Task: Use the formula "DAYS360" in spreadsheet "Project portfolio".
Action: Mouse moved to (261, 289)
Screenshot: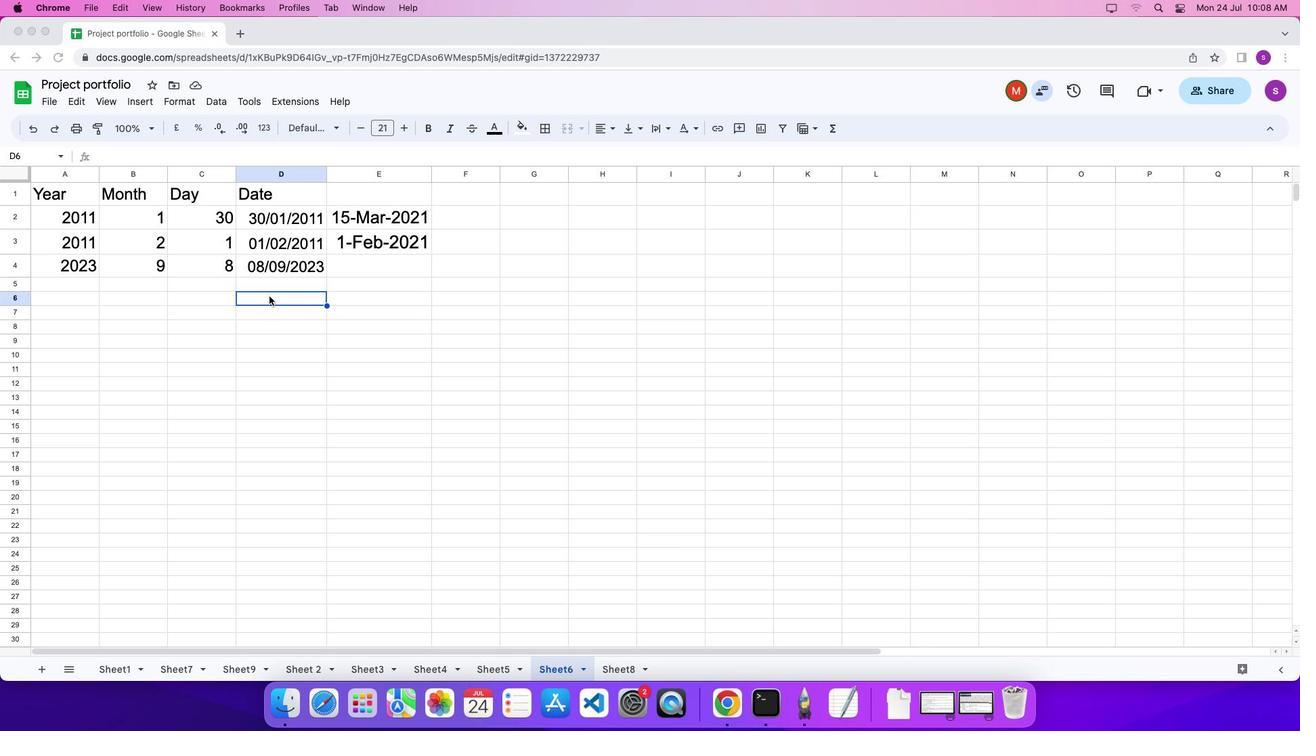
Action: Mouse pressed left at (261, 289)
Screenshot: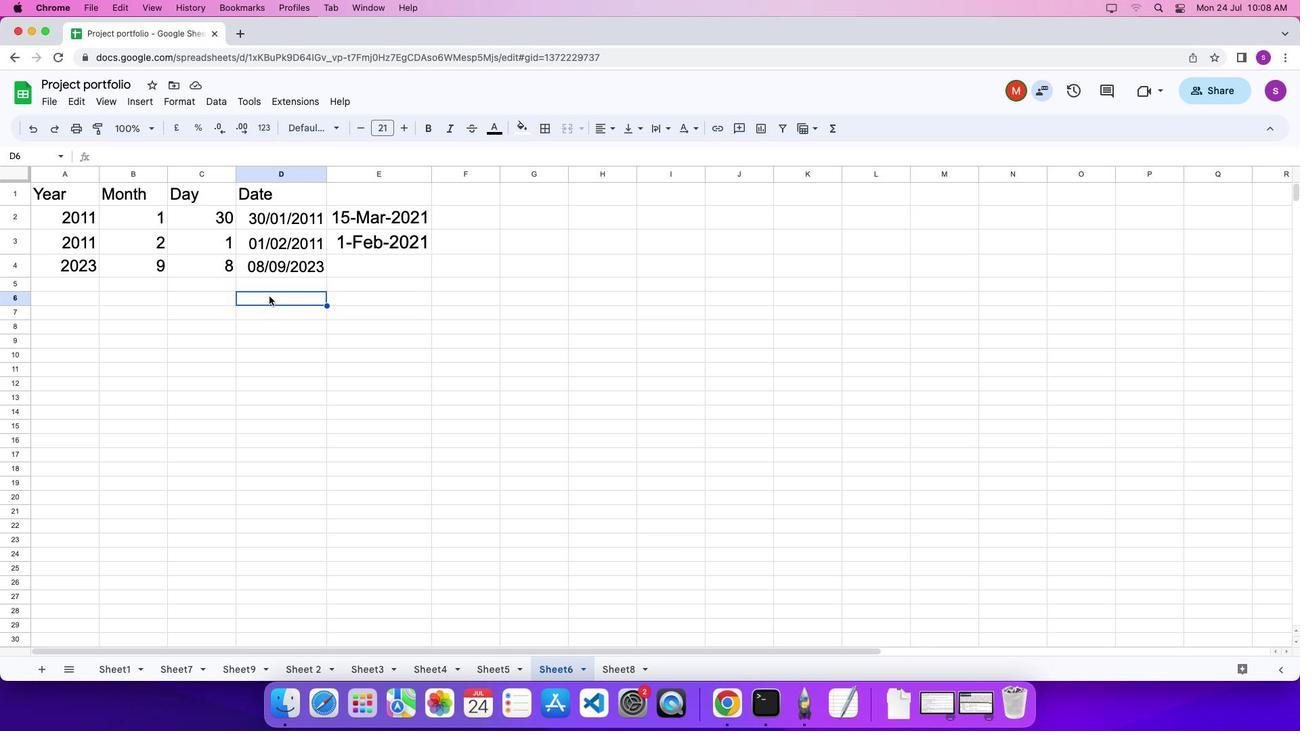 
Action: Key pressed '='
Screenshot: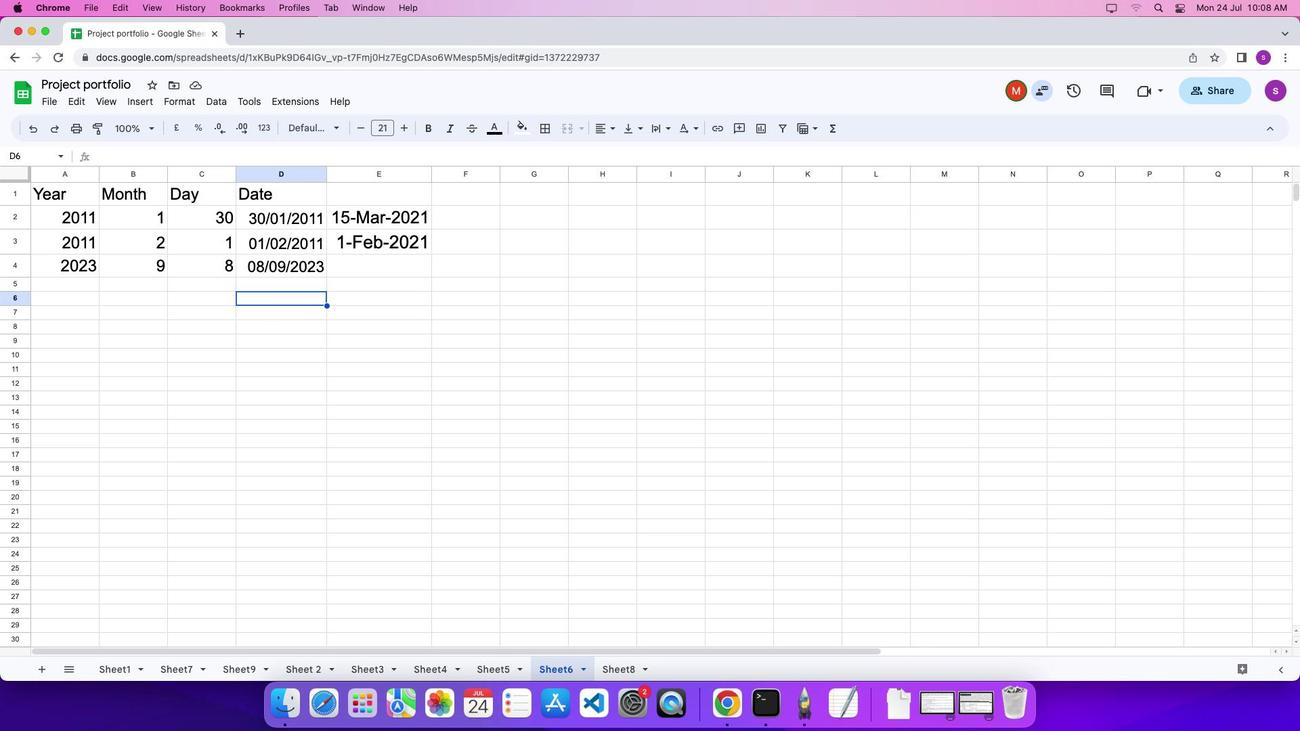 
Action: Mouse moved to (826, 122)
Screenshot: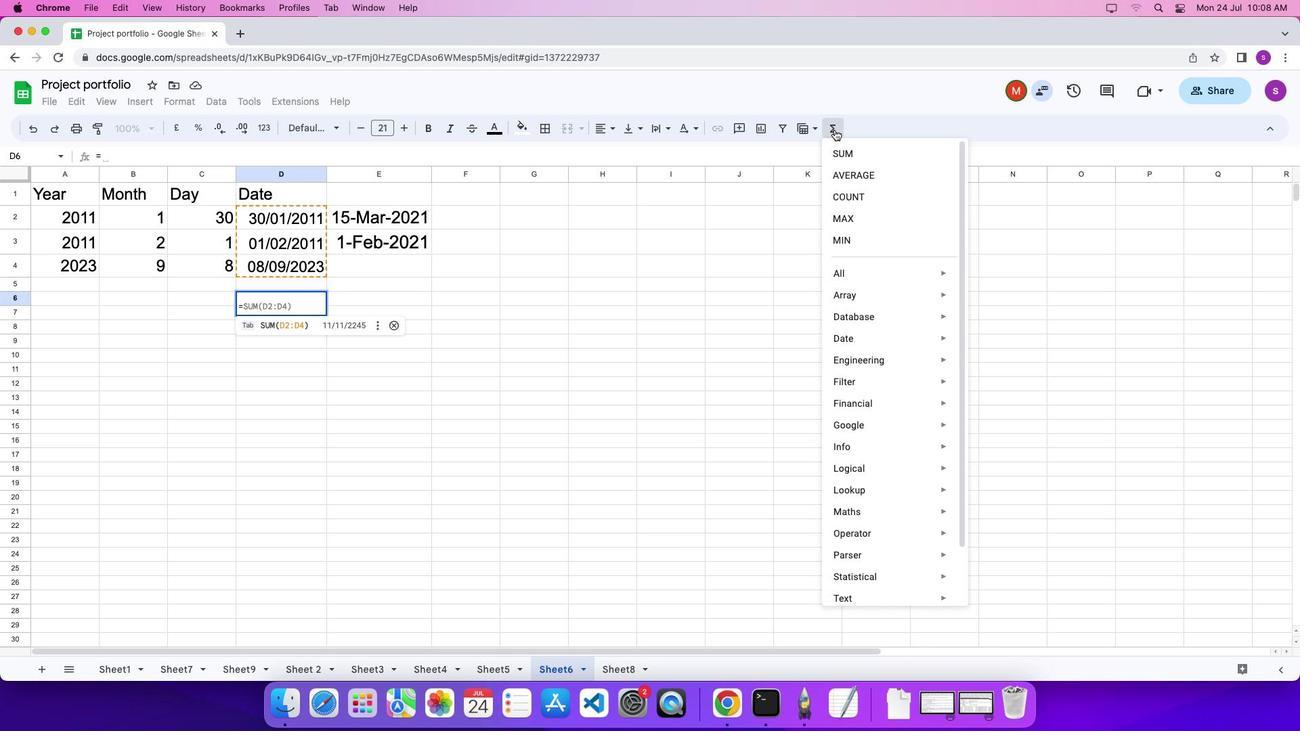 
Action: Mouse pressed left at (826, 122)
Screenshot: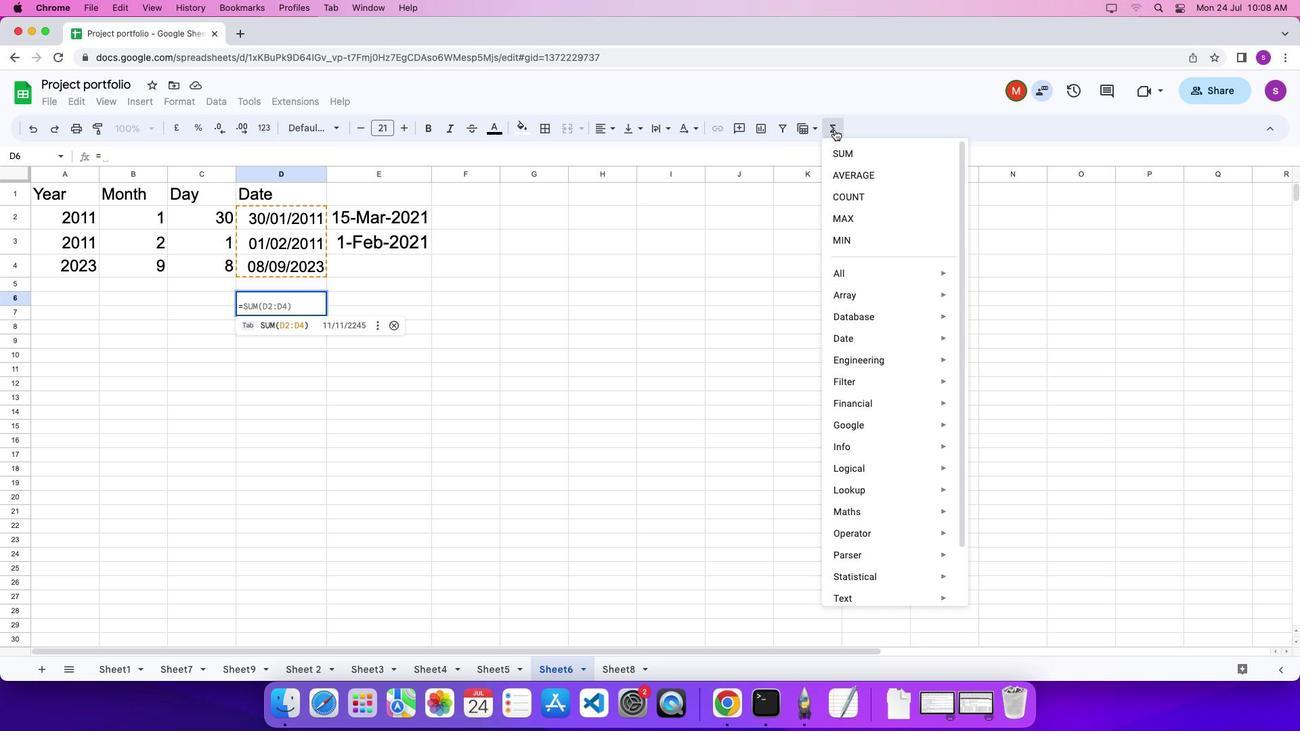 
Action: Mouse moved to (1004, 659)
Screenshot: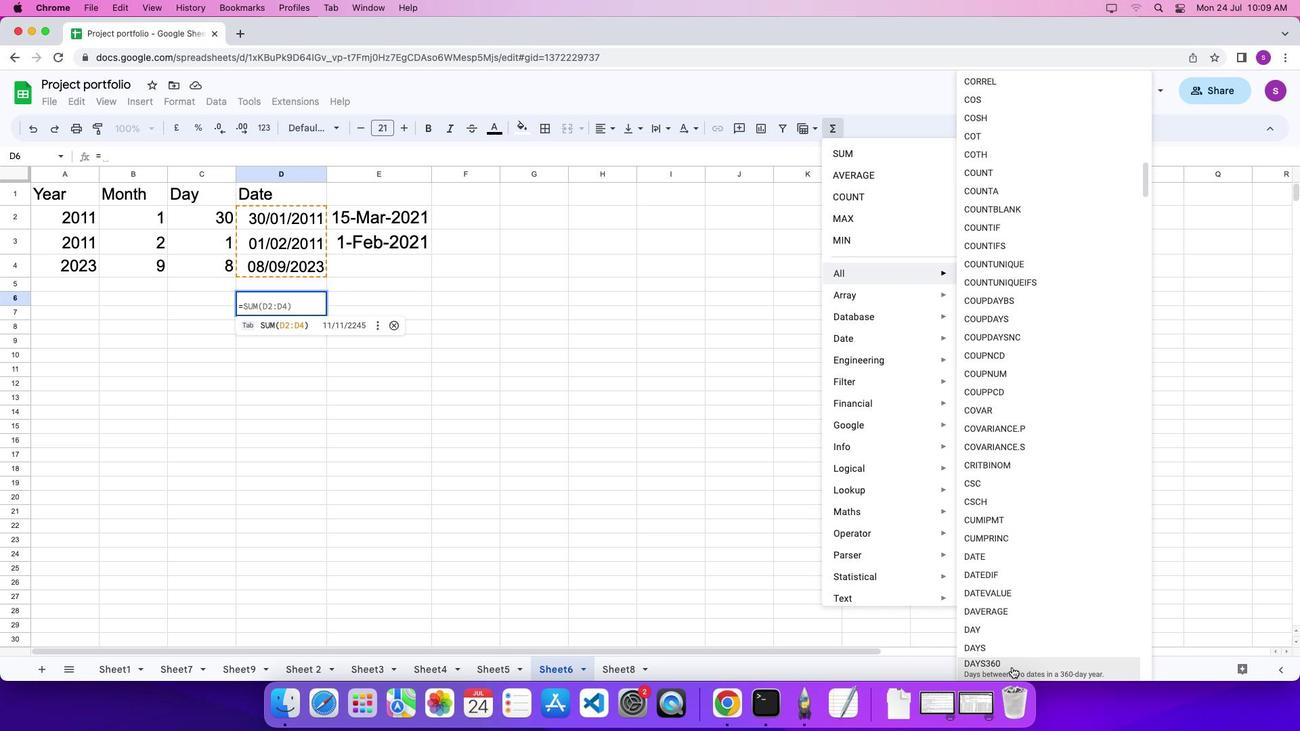 
Action: Mouse pressed left at (1004, 659)
Screenshot: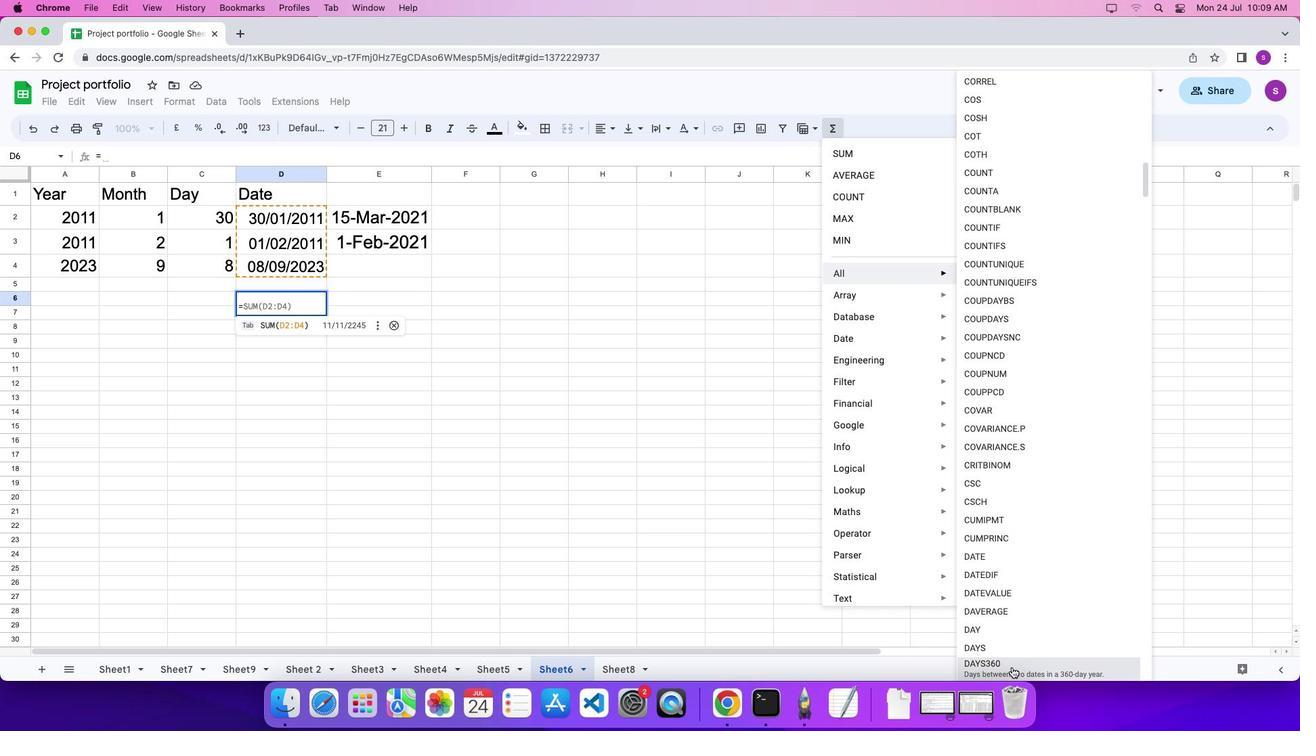 
Action: Mouse moved to (306, 211)
Screenshot: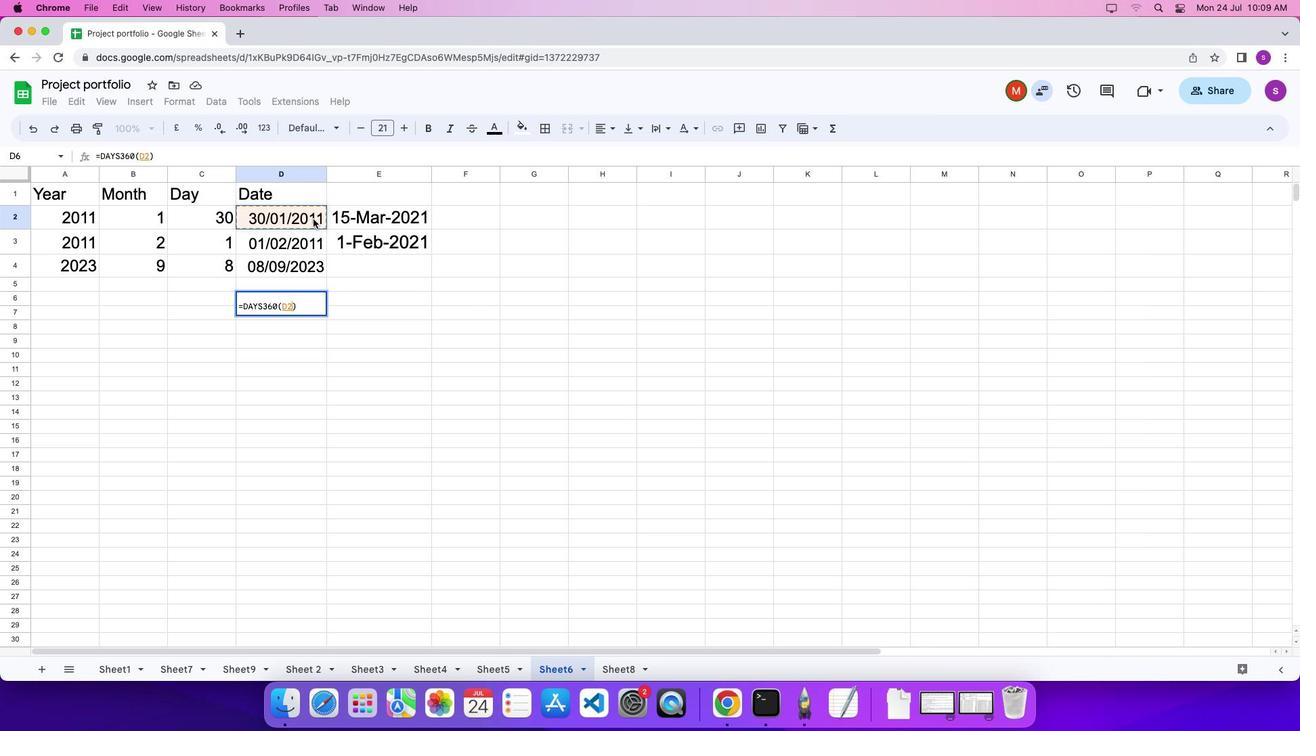
Action: Mouse pressed left at (306, 211)
Screenshot: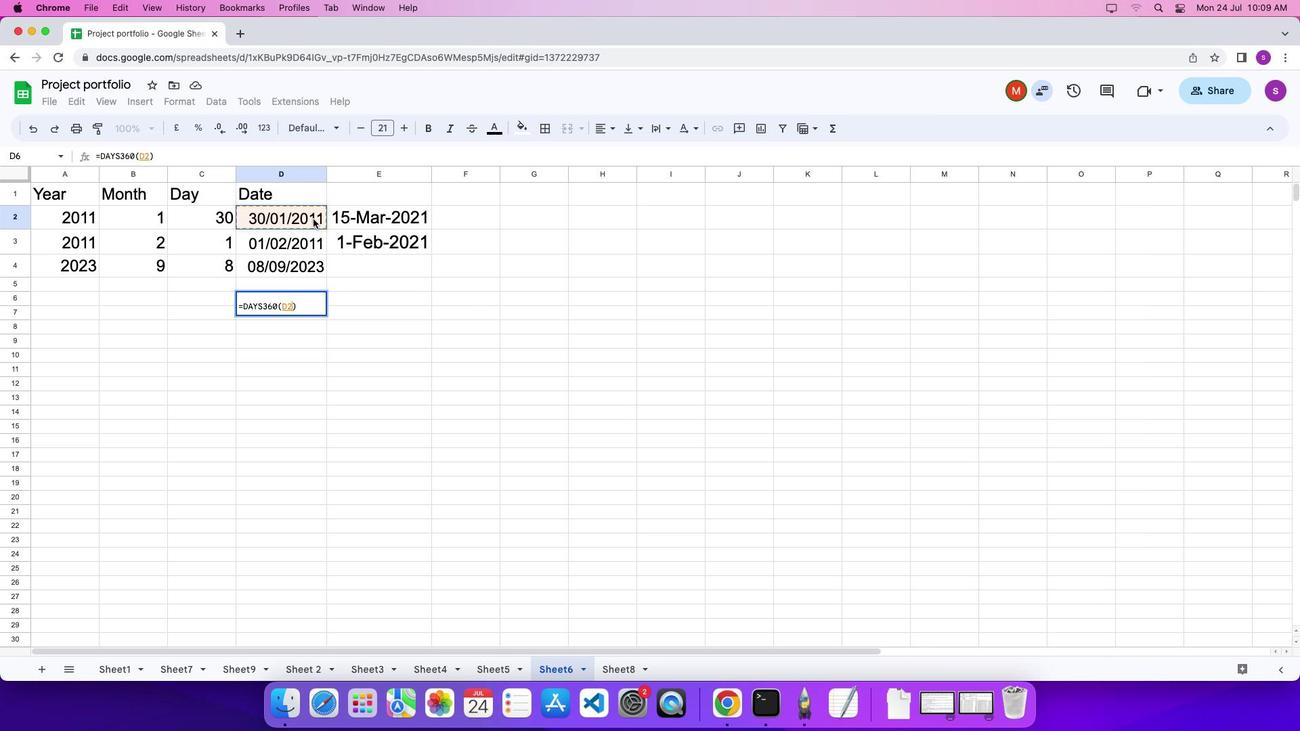 
Action: Mouse moved to (309, 213)
Screenshot: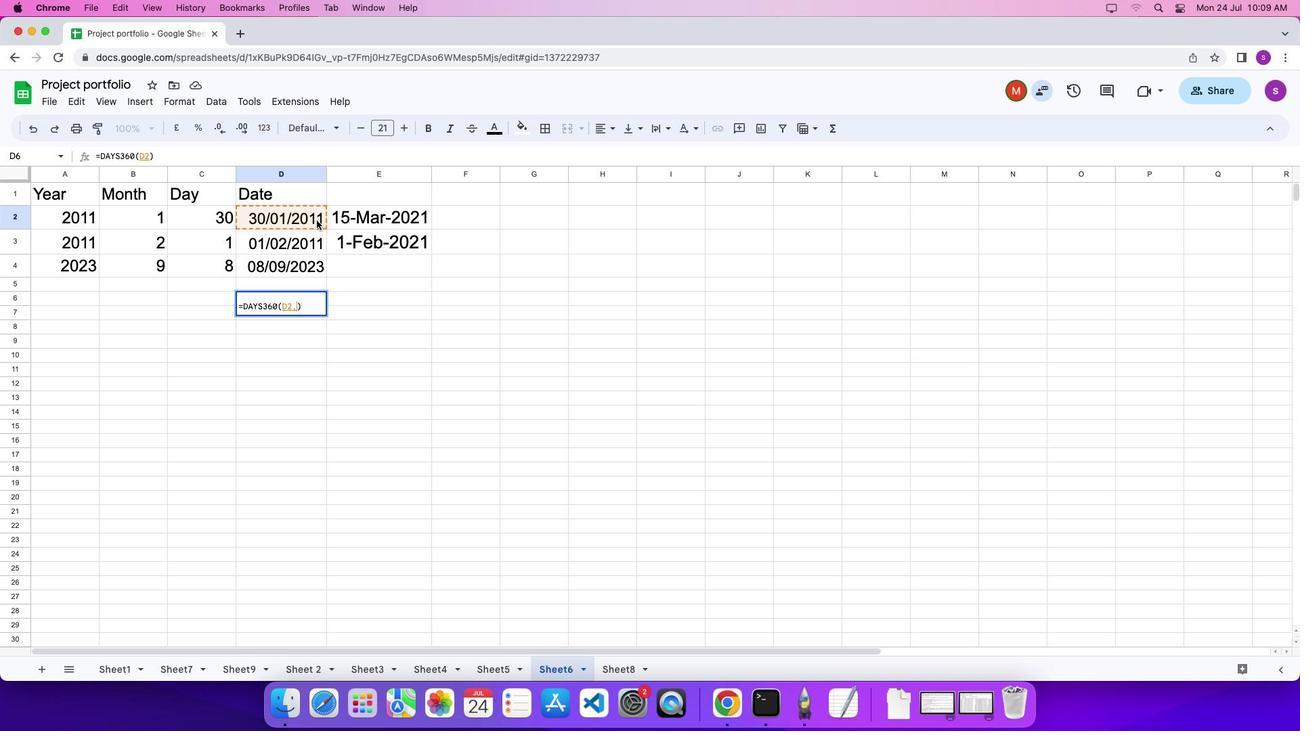 
Action: Key pressed ','
Screenshot: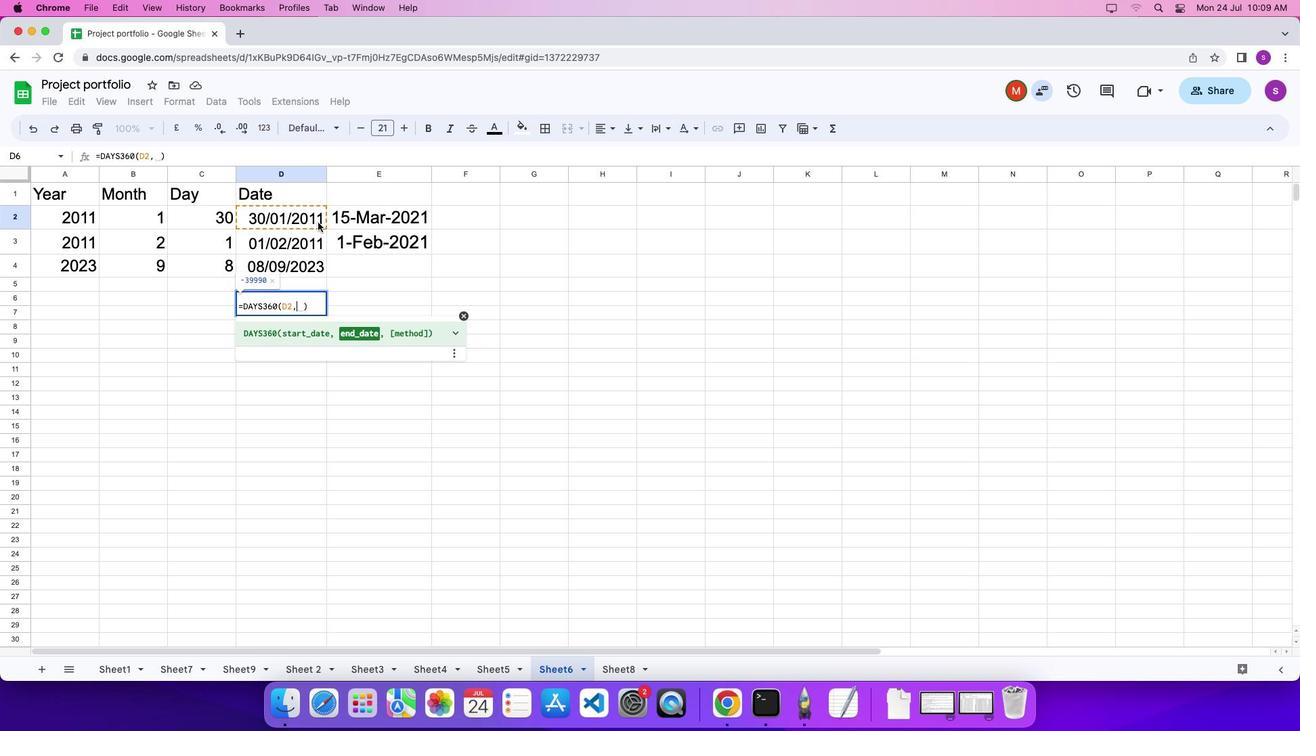 
Action: Mouse moved to (310, 235)
Screenshot: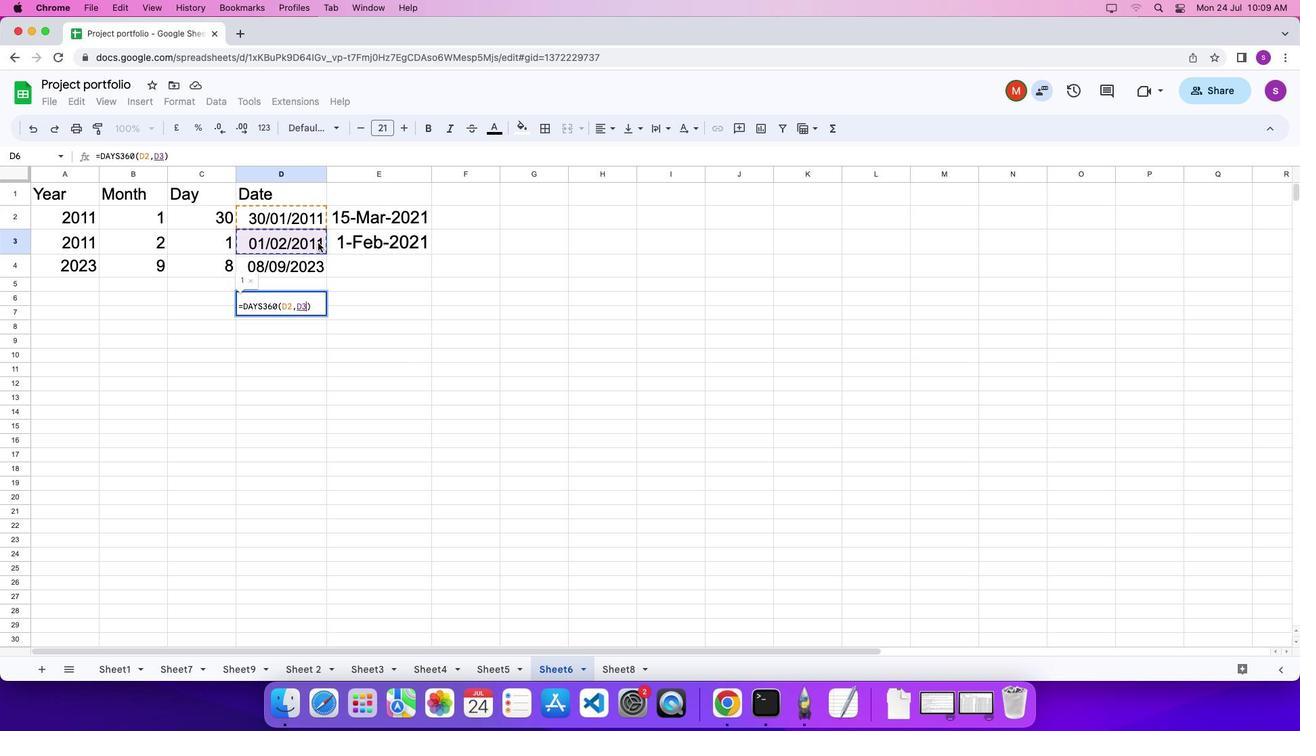 
Action: Mouse pressed left at (310, 235)
Screenshot: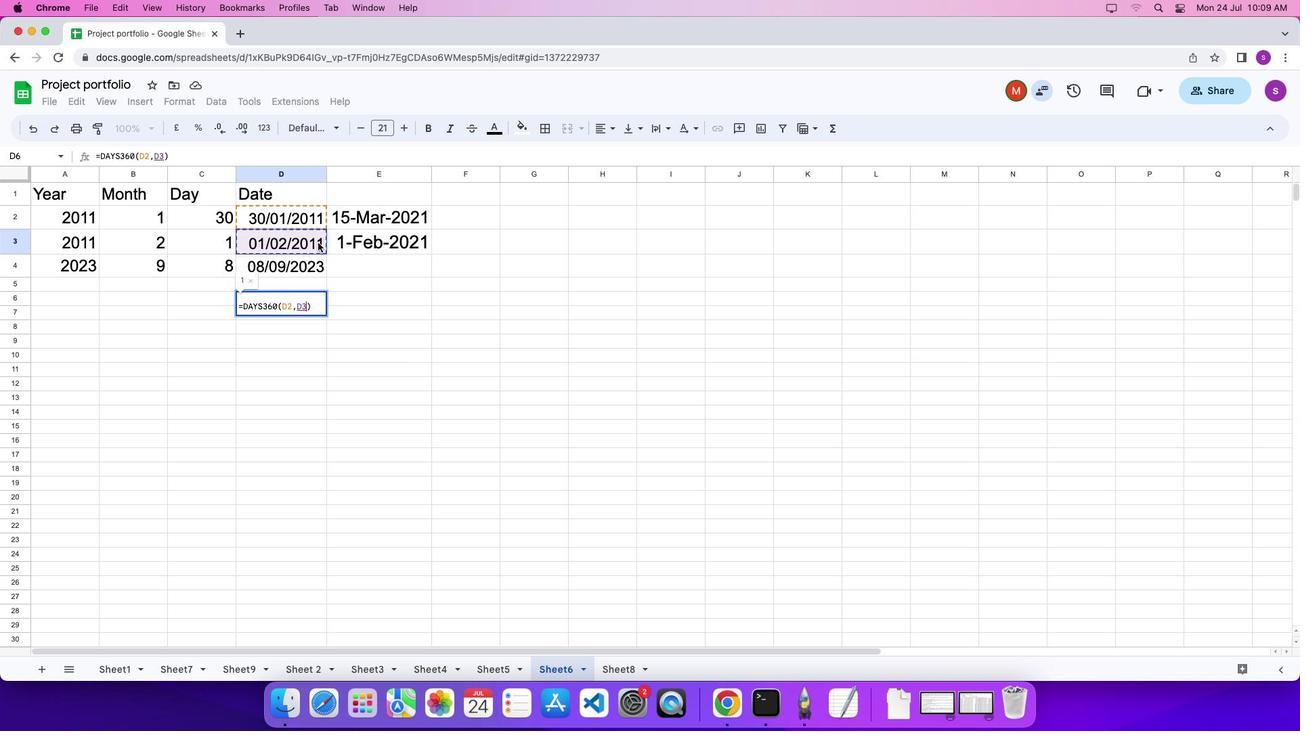 
Action: Key pressed Key.enter
Screenshot: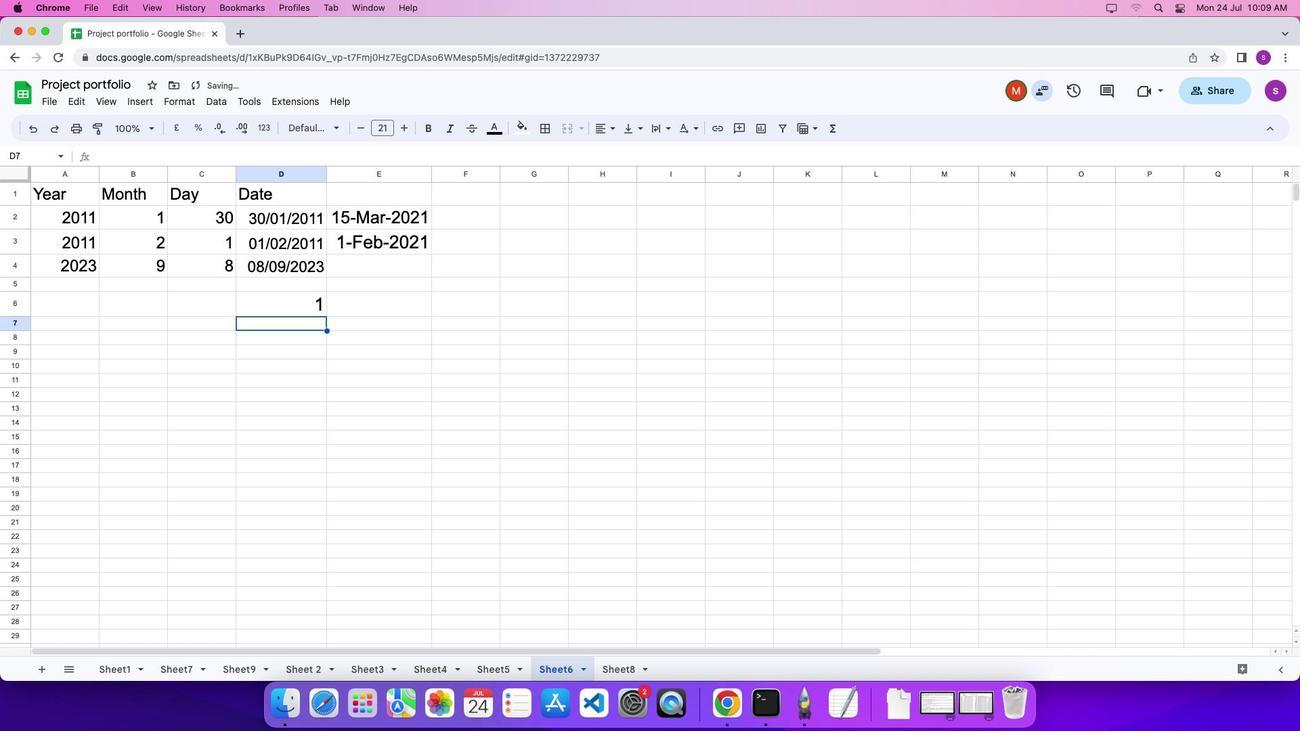 
Action: Mouse moved to (357, 331)
Screenshot: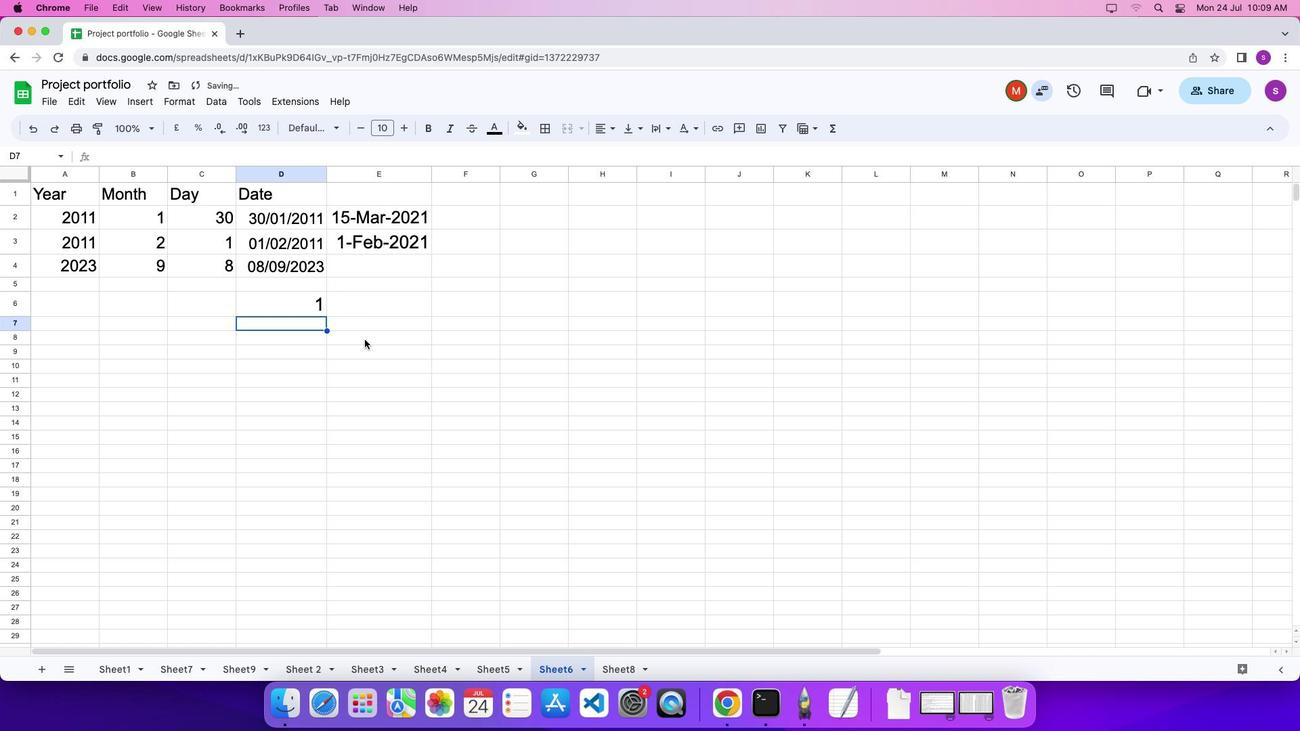 
